 Task: Set up a call with the customer support team on Monday at 4:30 PM.
Action: Mouse moved to (53, 234)
Screenshot: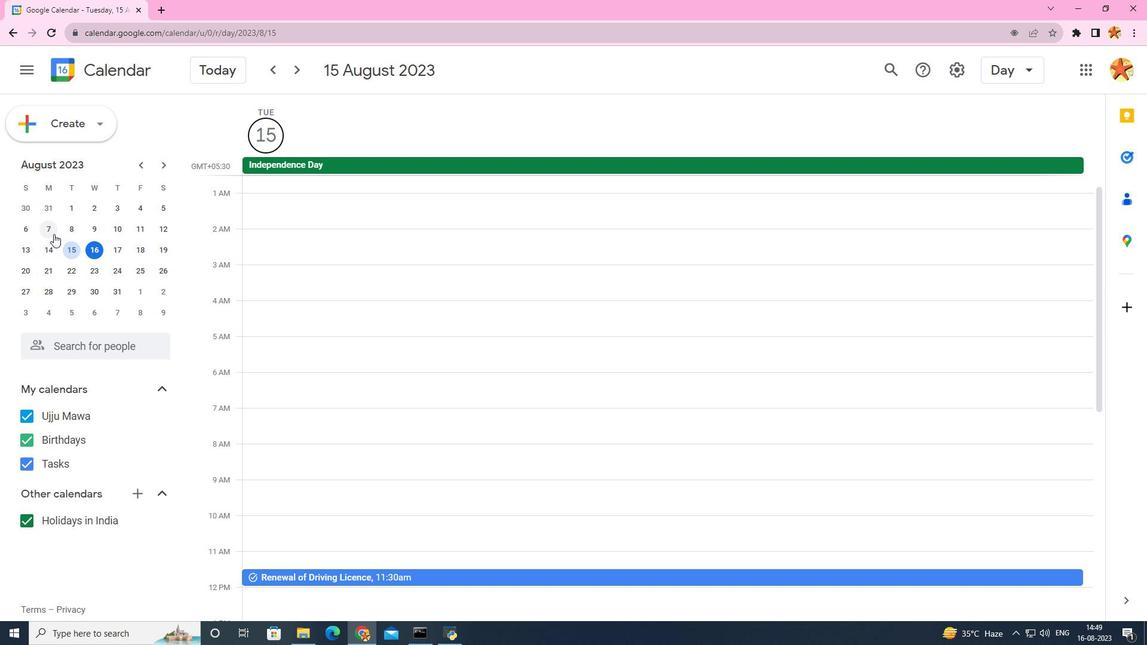 
Action: Mouse pressed left at (53, 234)
Screenshot: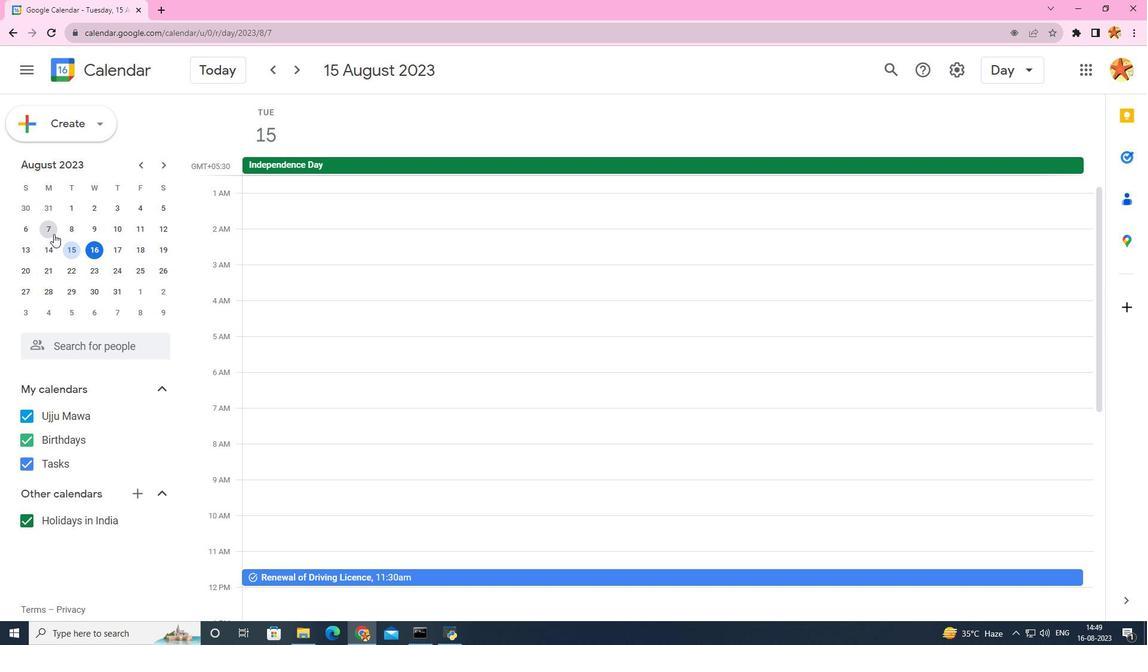 
Action: Mouse moved to (306, 404)
Screenshot: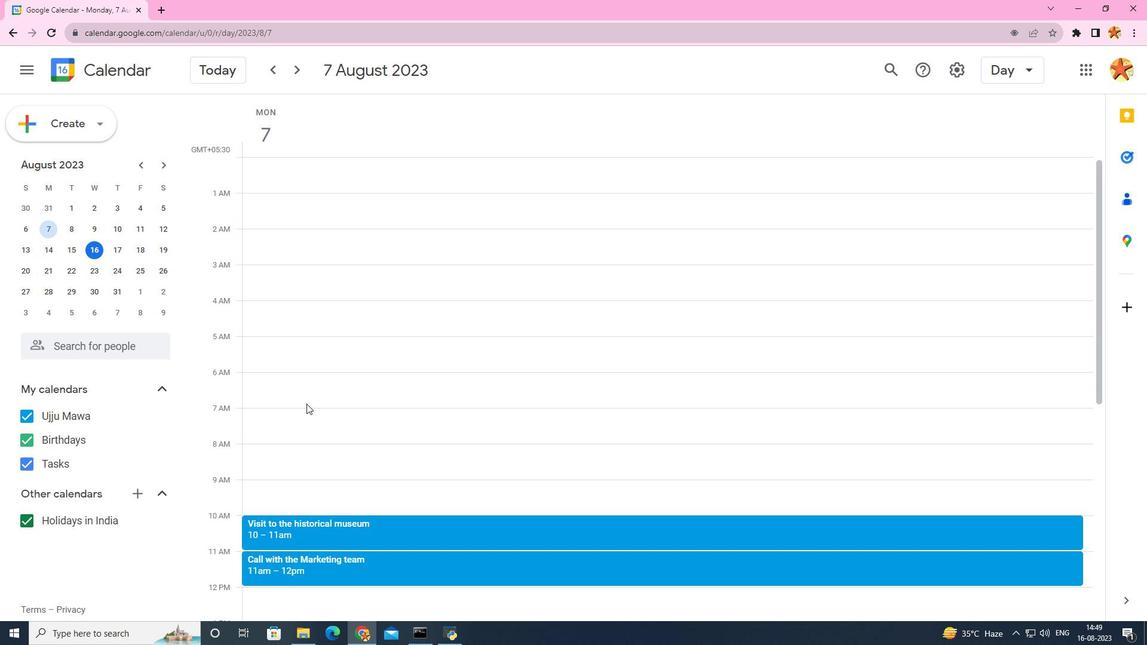 
Action: Mouse scrolled (306, 403) with delta (0, 0)
Screenshot: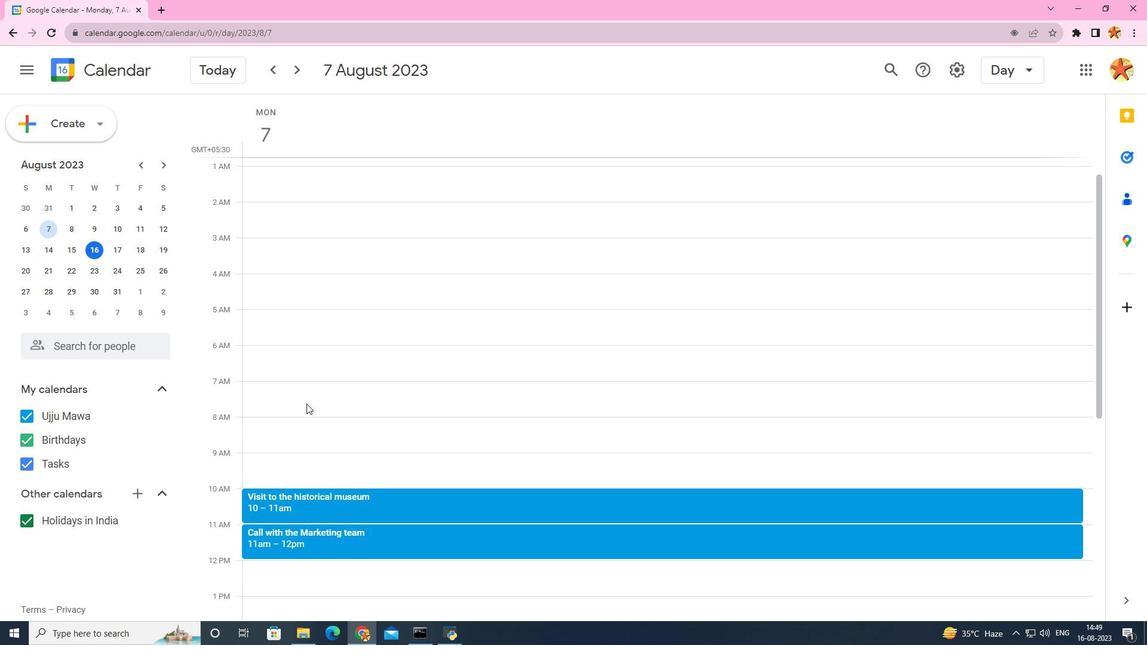 
Action: Mouse scrolled (306, 403) with delta (0, 0)
Screenshot: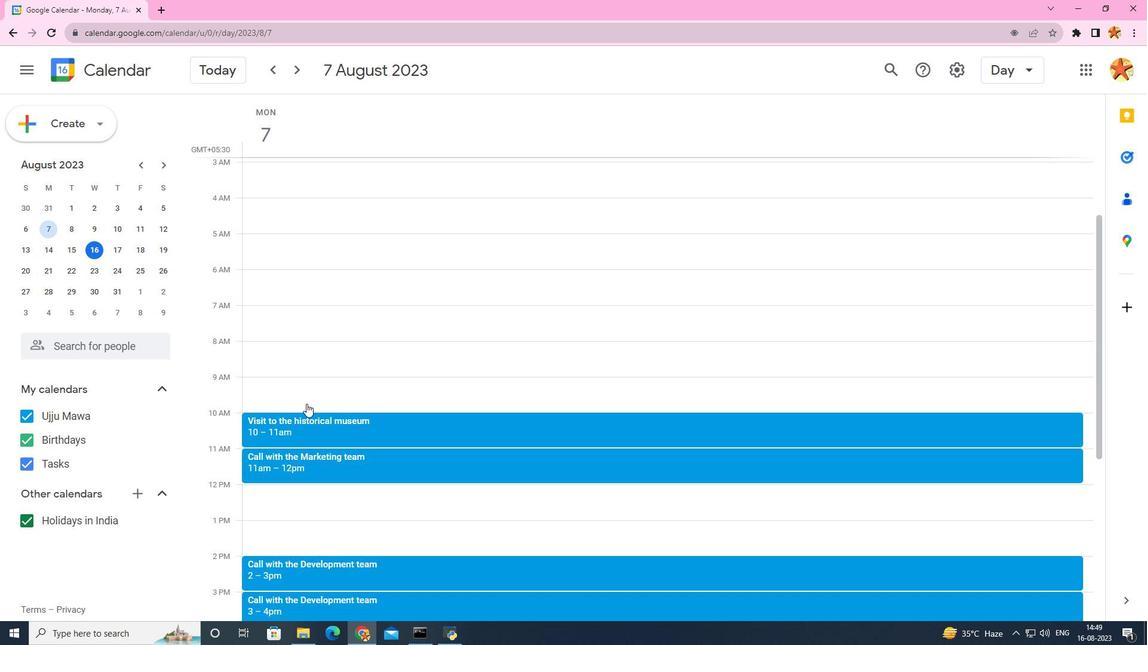 
Action: Mouse scrolled (306, 403) with delta (0, 0)
Screenshot: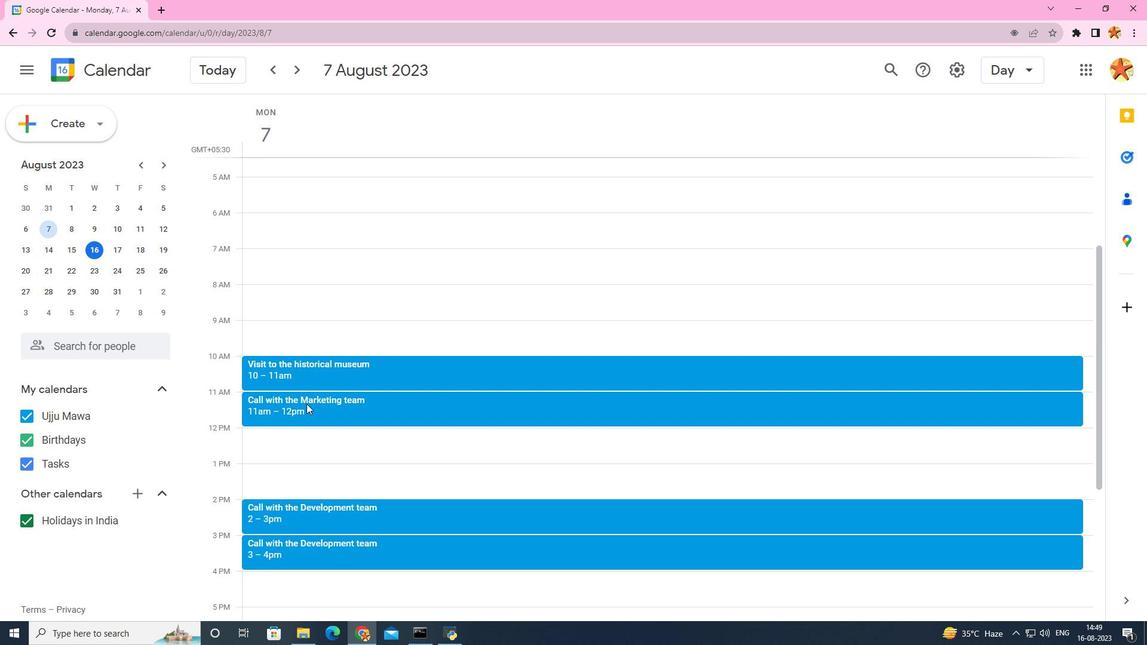 
Action: Mouse scrolled (306, 403) with delta (0, 0)
Screenshot: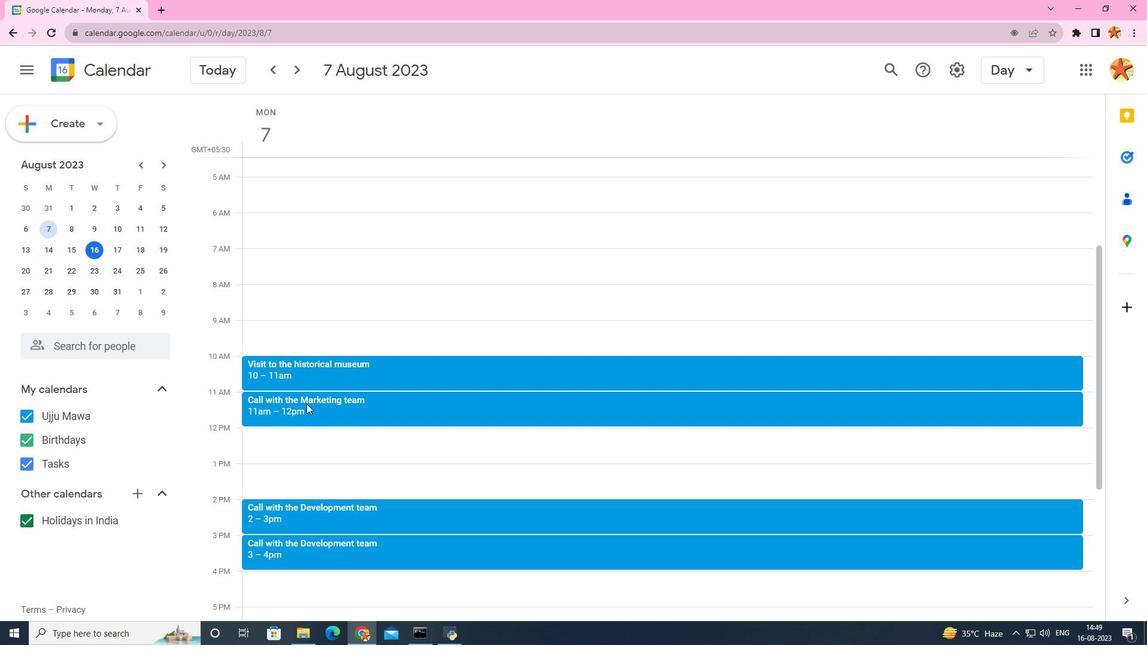 
Action: Mouse moved to (279, 523)
Screenshot: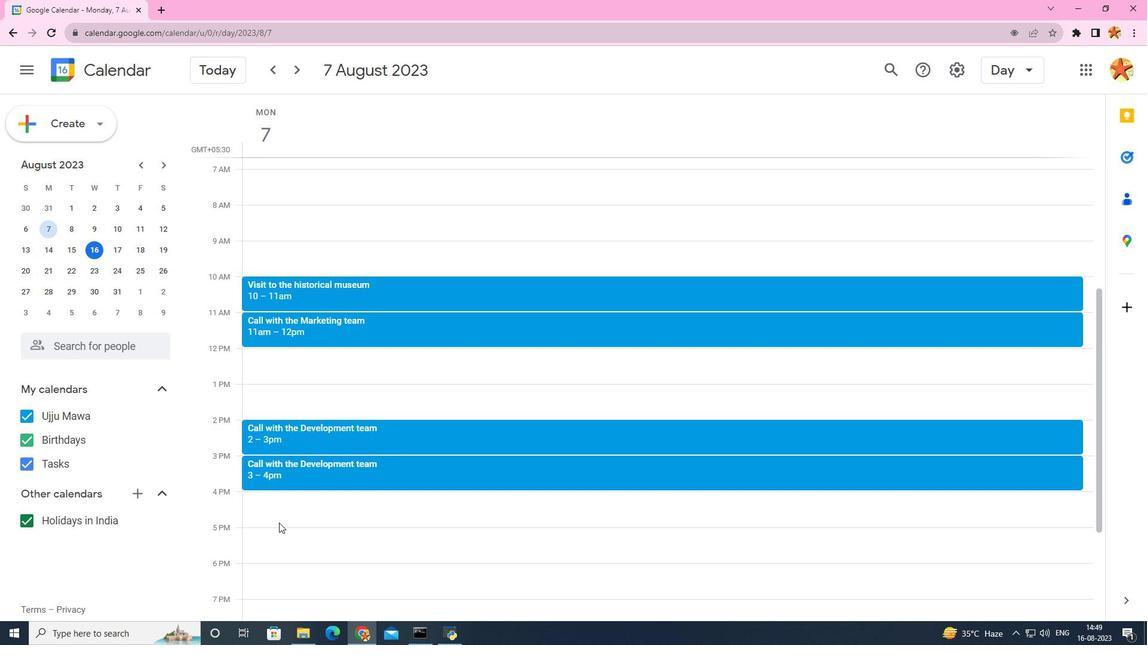 
Action: Mouse pressed left at (279, 523)
Screenshot: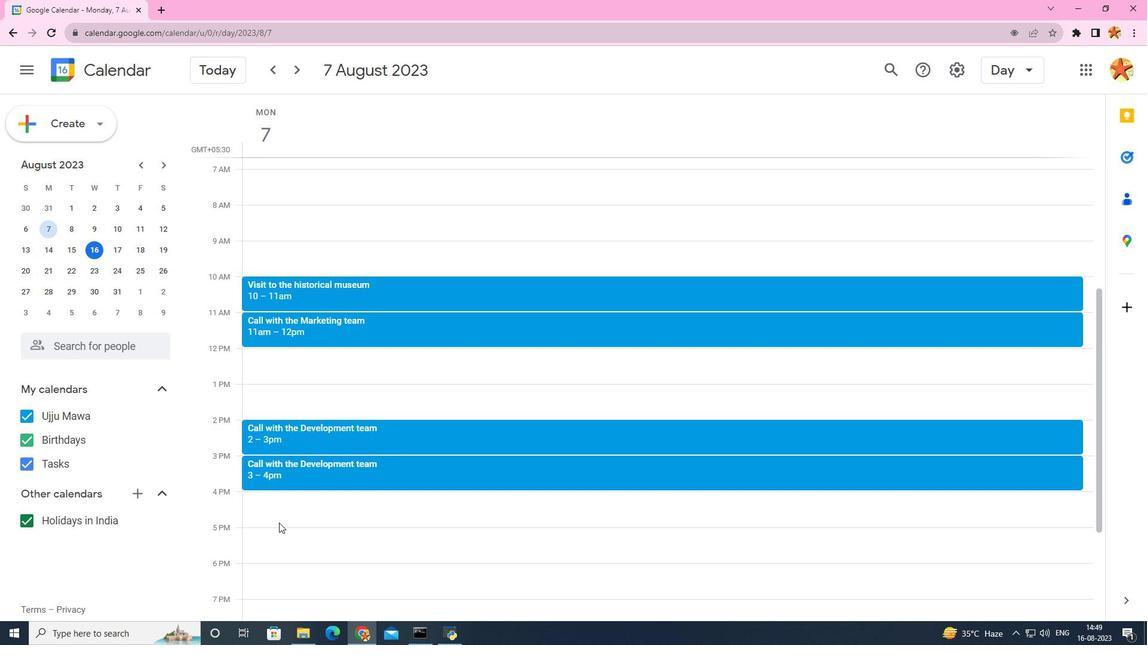 
Action: Mouse moved to (625, 186)
Screenshot: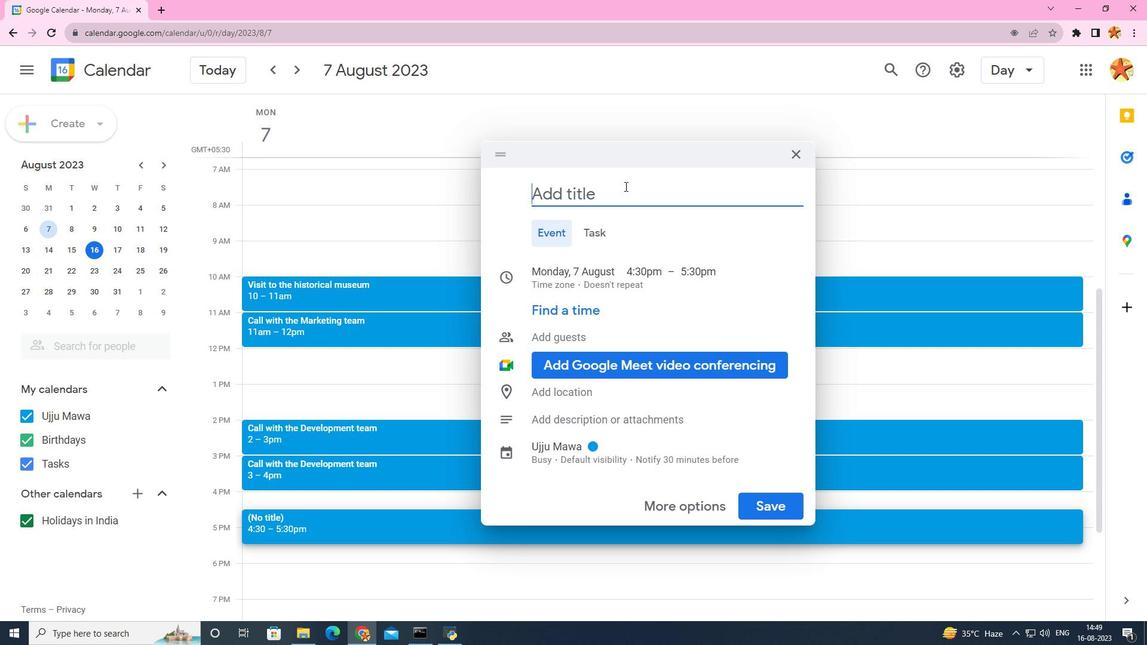 
Action: Mouse pressed left at (625, 186)
Screenshot: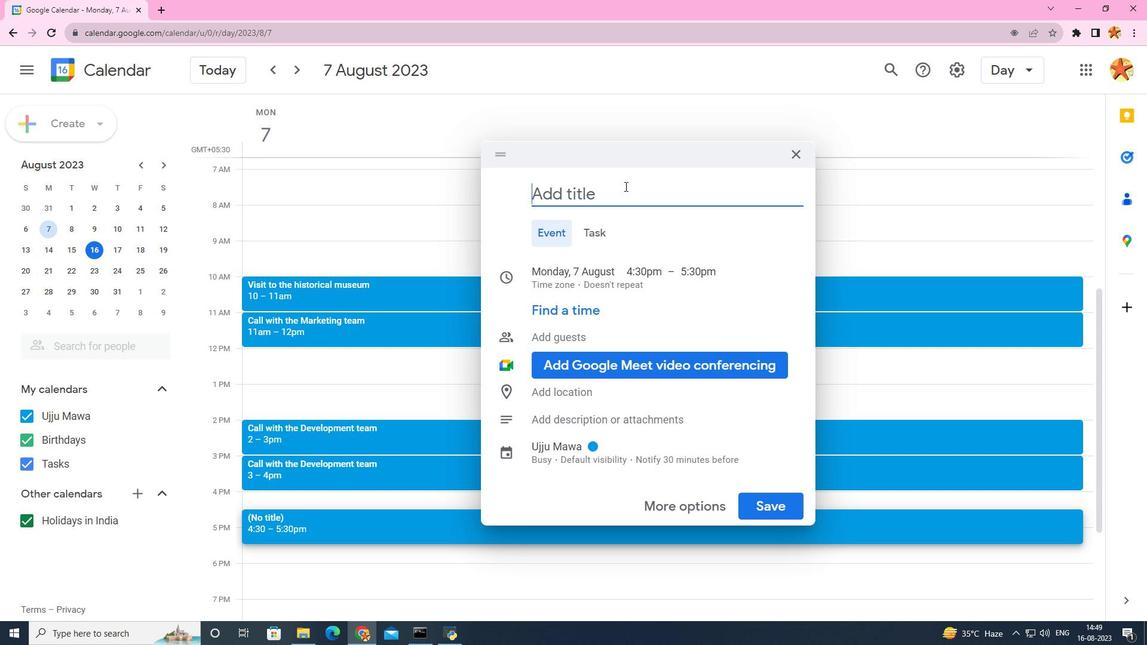 
Action: Key pressed <Key.caps_lock>C<Key.caps_lock>all<Key.space>with<Key.space>the<Key.space><Key.caps_lock>C<Key.caps_lock>ustomer<Key.space>support<Key.space>team
Screenshot: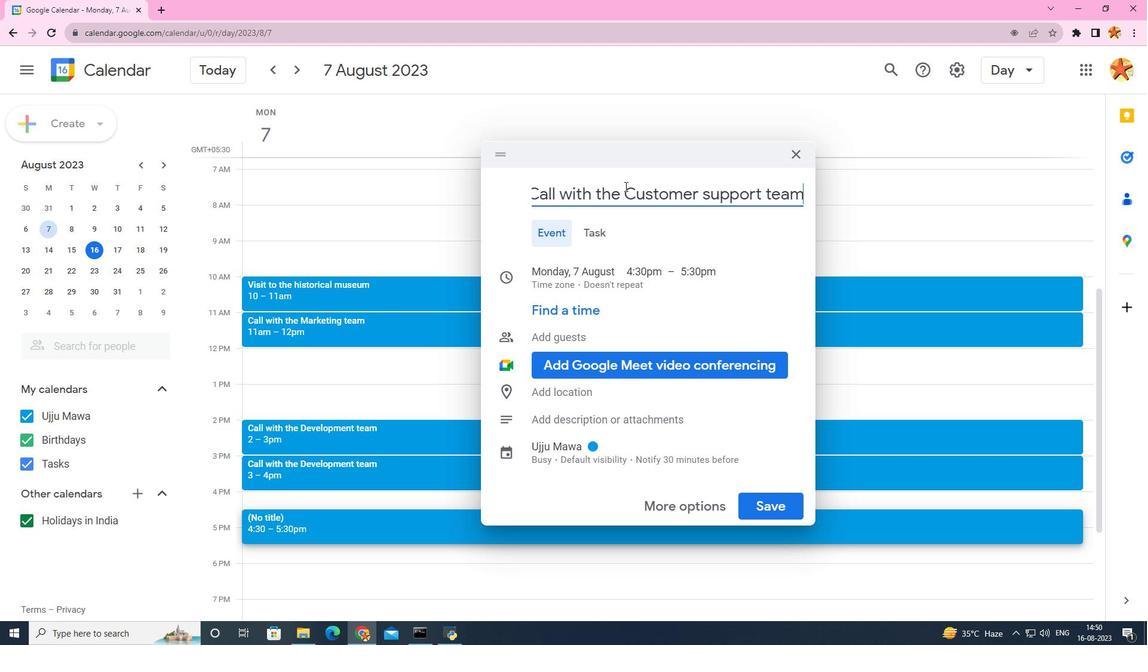 
Action: Mouse moved to (771, 511)
Screenshot: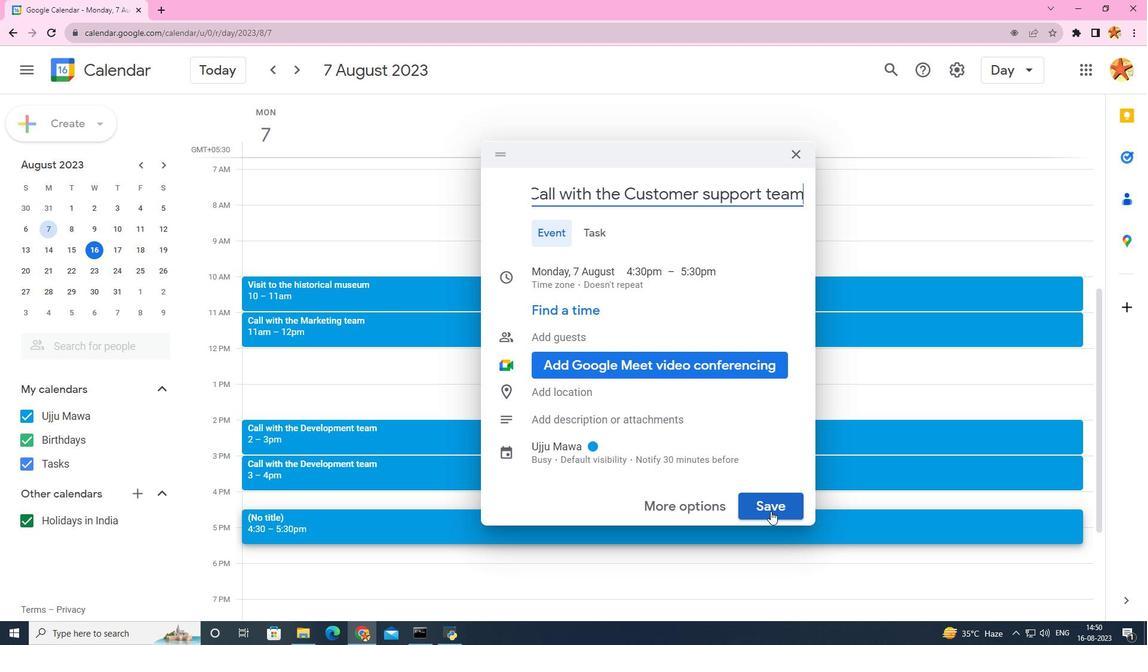 
Action: Mouse pressed left at (771, 511)
Screenshot: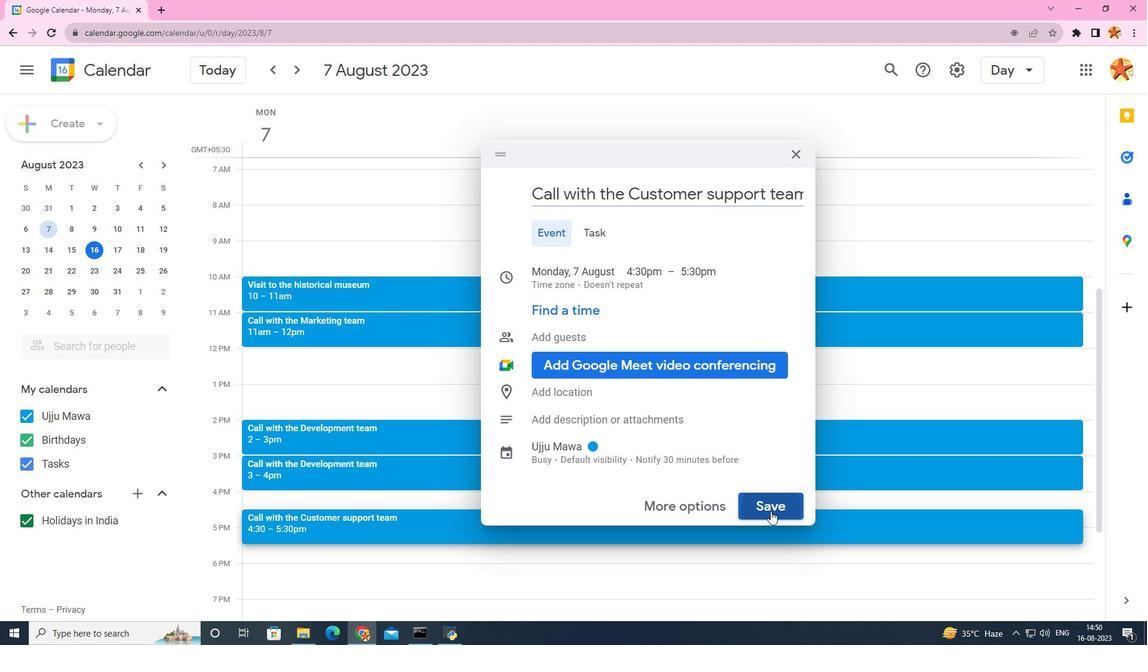
